 Task: Create Card Podcast Distribution Review in Board Human Resources Management to Workspace Content Marketing Agencies. Create Card Home Decor Review in Board Business Model Development and Validation to Workspace Content Marketing Agencies. Create Card Podcast Performance Review in Board Sales Funnel Optimization and Management to Workspace Content Marketing Agencies
Action: Mouse moved to (89, 393)
Screenshot: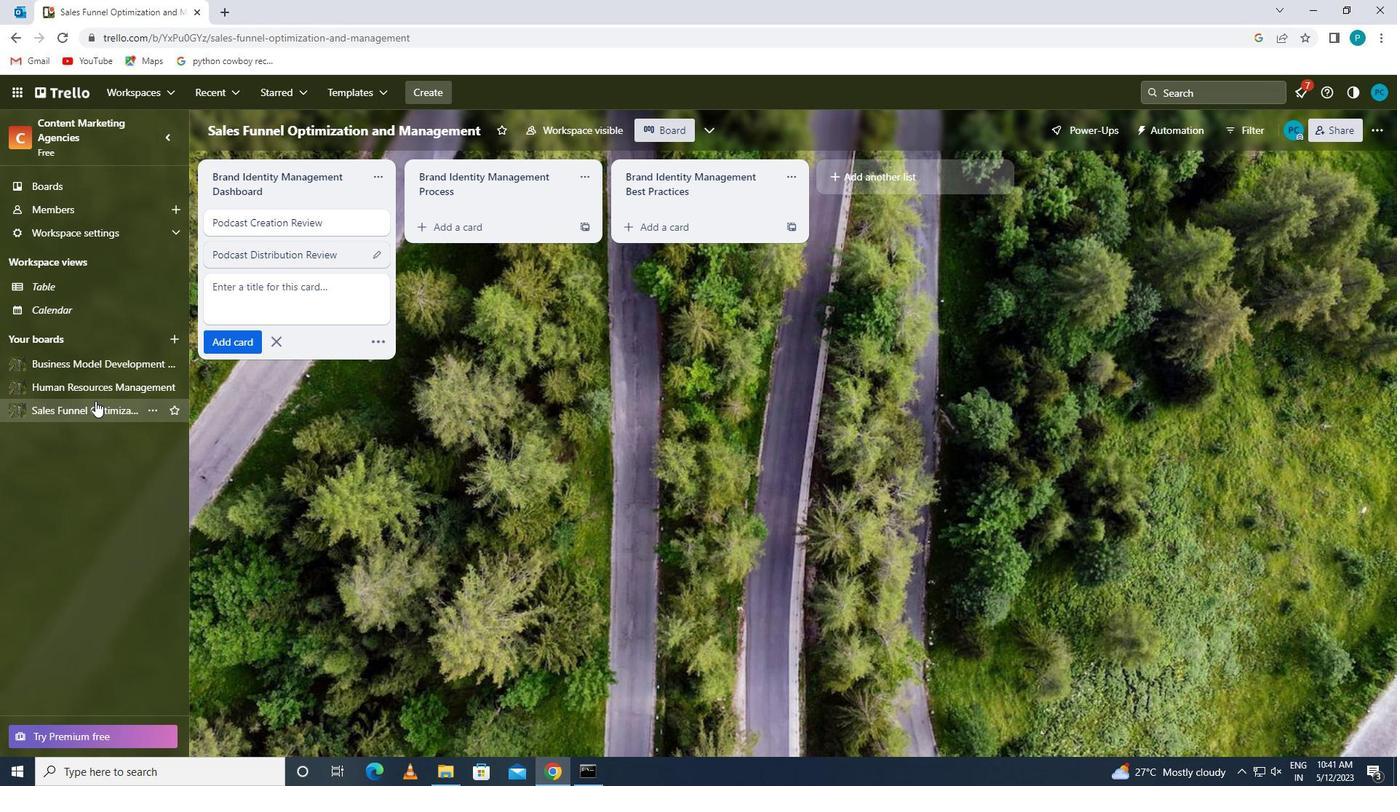 
Action: Mouse pressed left at (89, 393)
Screenshot: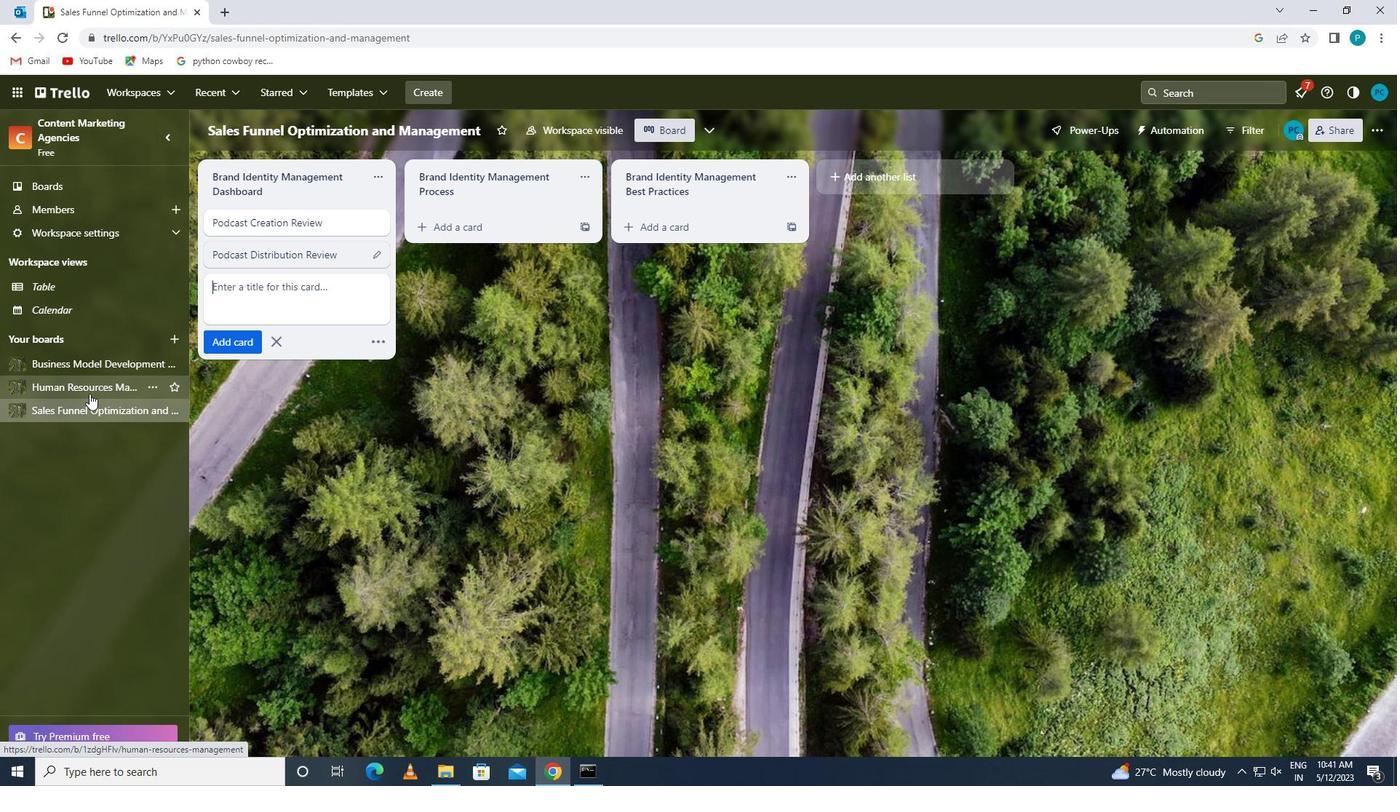 
Action: Mouse moved to (232, 275)
Screenshot: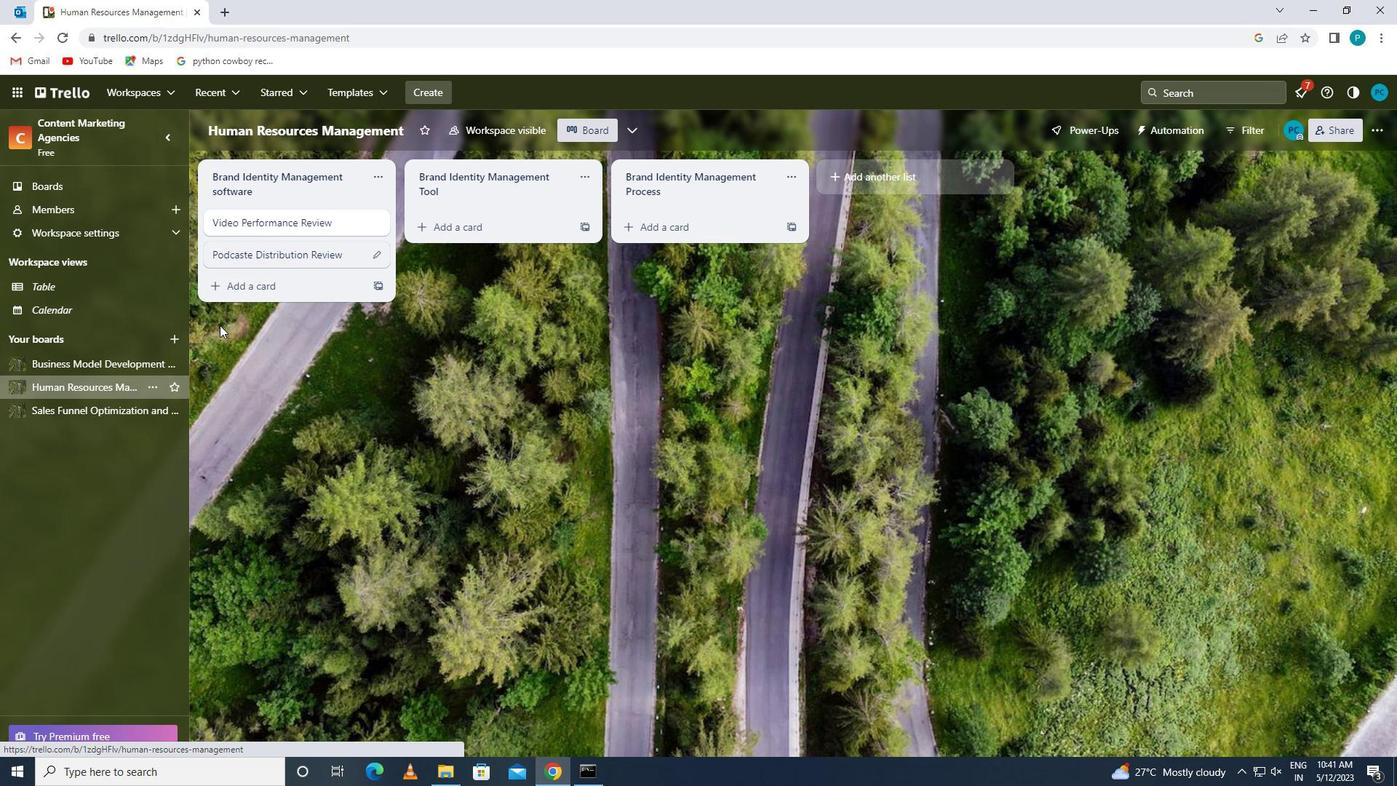 
Action: Mouse pressed left at (232, 275)
Screenshot: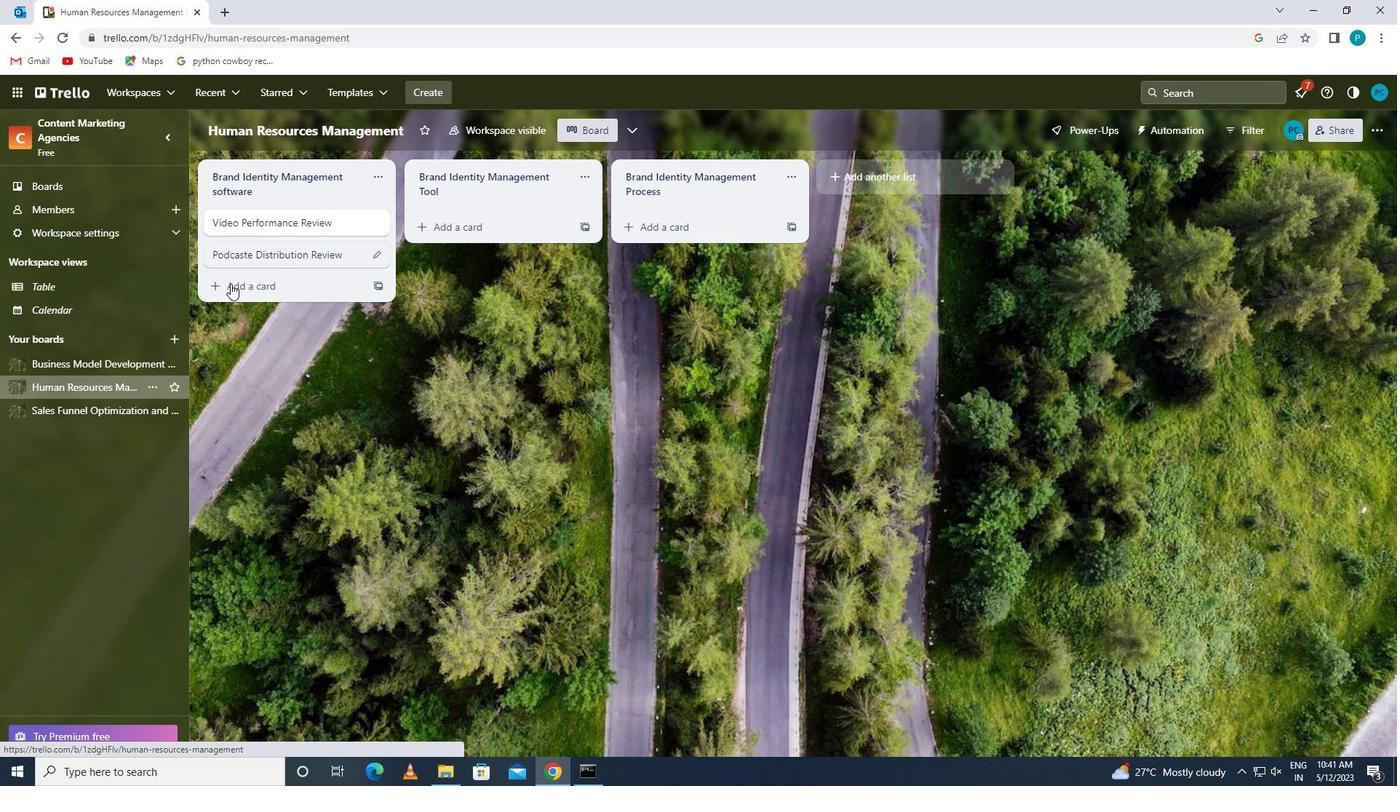 
Action: Key pressed <Key.caps_lock>p<Key.caps_lock>odcaste<Key.backspace><Key.space><Key.caps_lock>d<Key.caps_lock>istribution<Key.space><Key.caps_lock>r<Key.caps_lock>eview
Screenshot: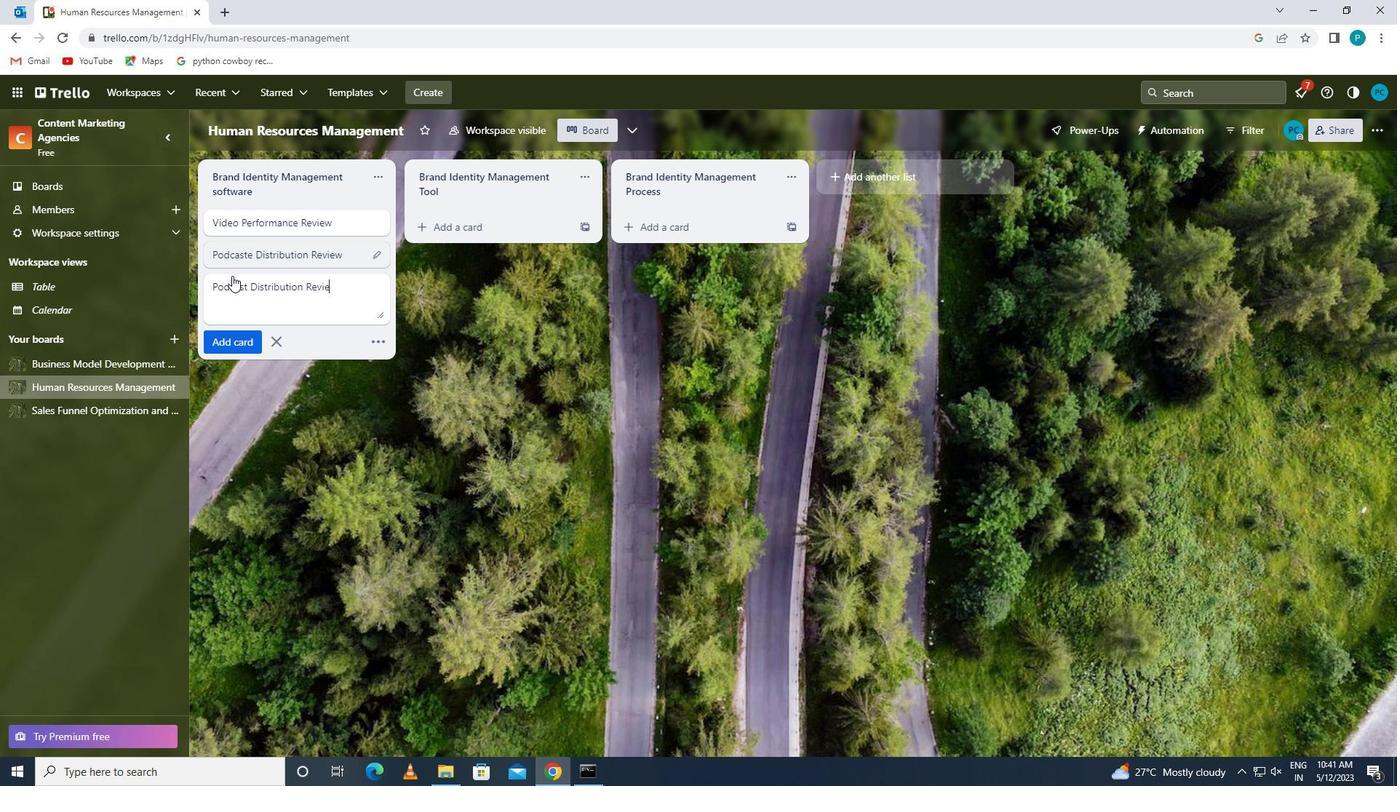 
Action: Mouse moved to (237, 341)
Screenshot: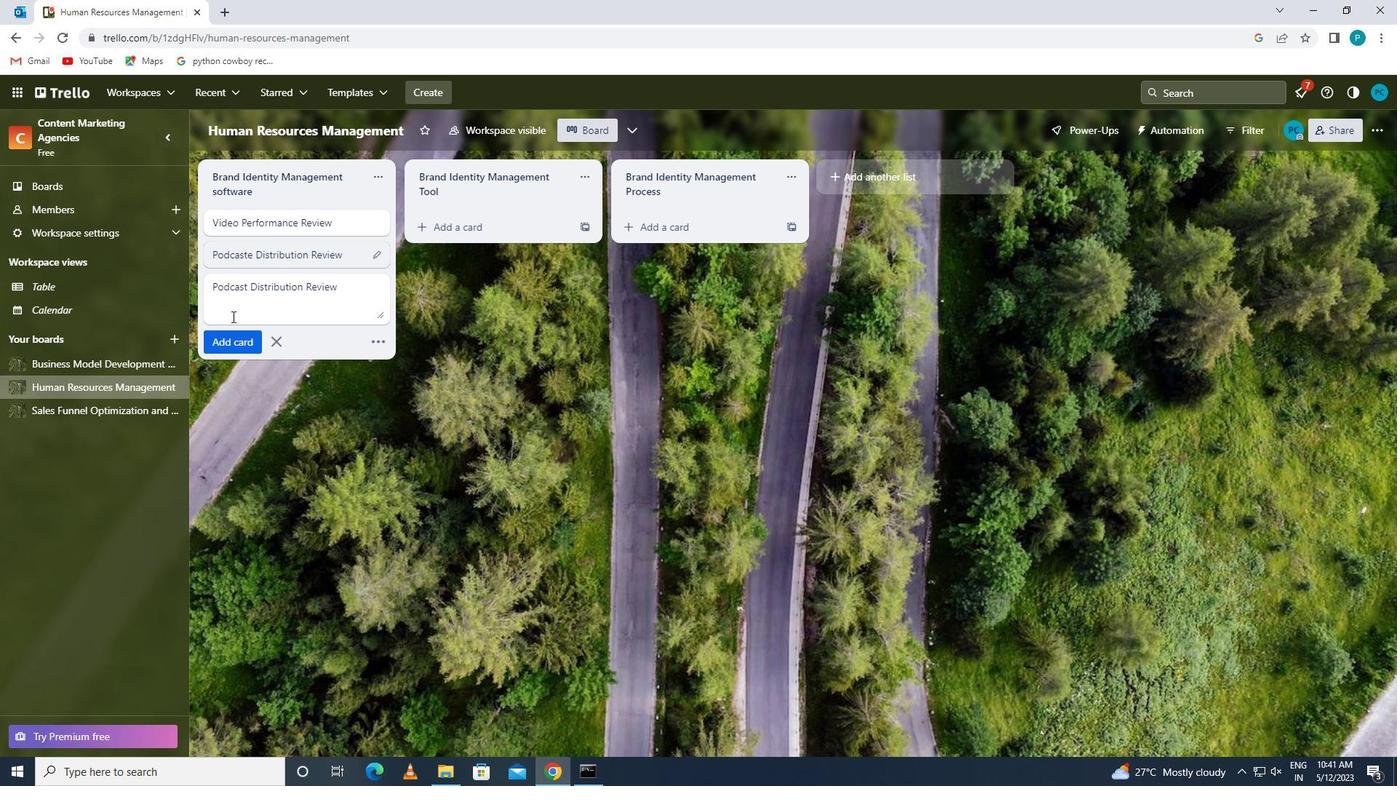 
Action: Mouse pressed left at (237, 341)
Screenshot: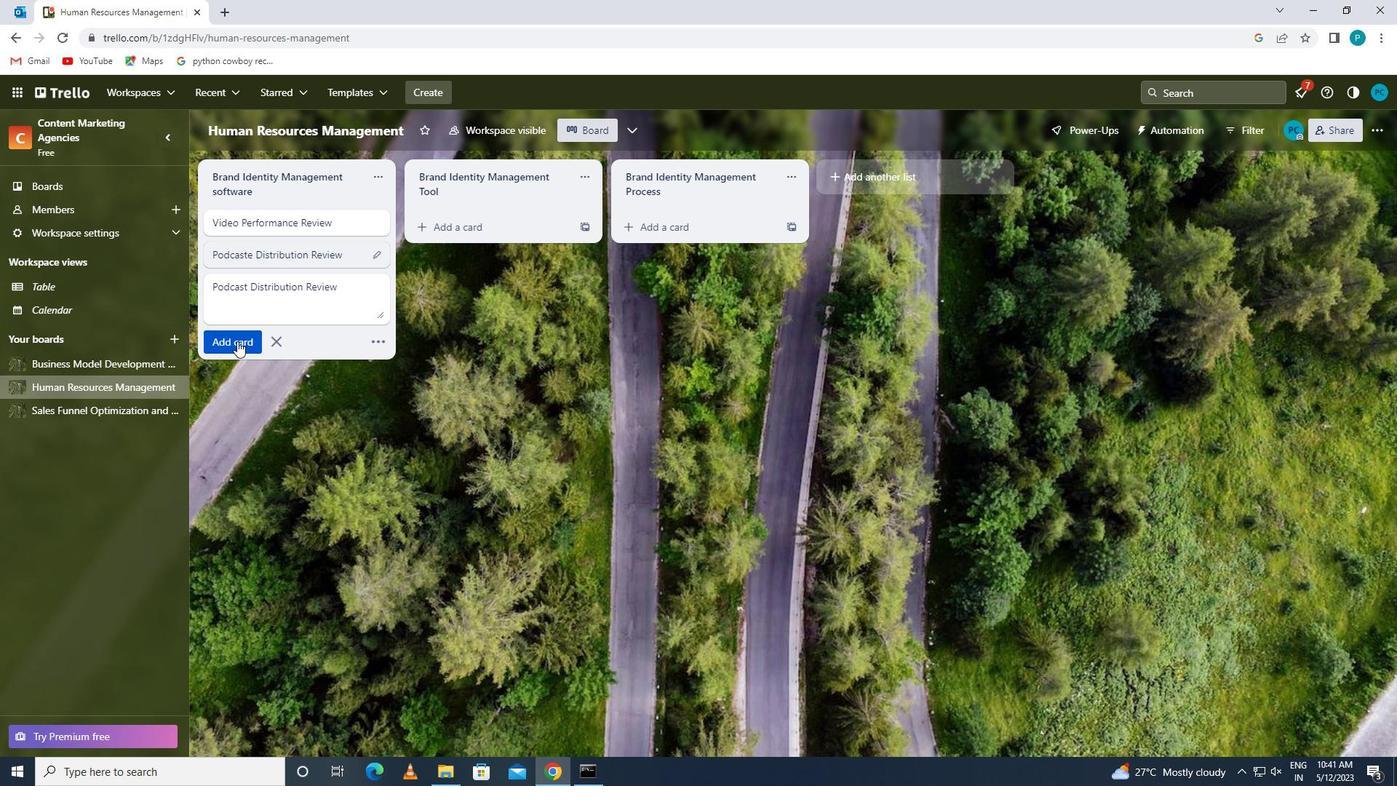 
Action: Mouse moved to (93, 366)
Screenshot: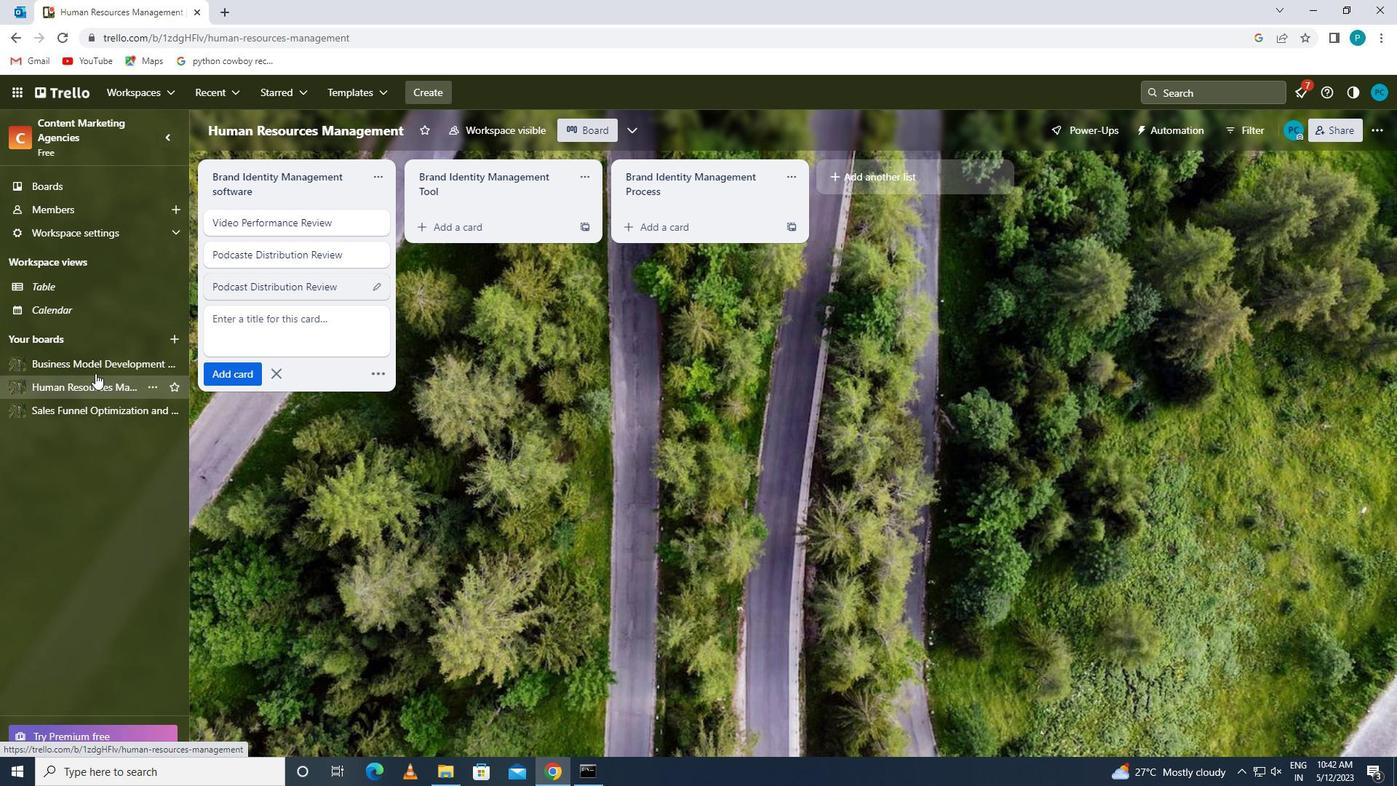 
Action: Mouse pressed left at (93, 366)
Screenshot: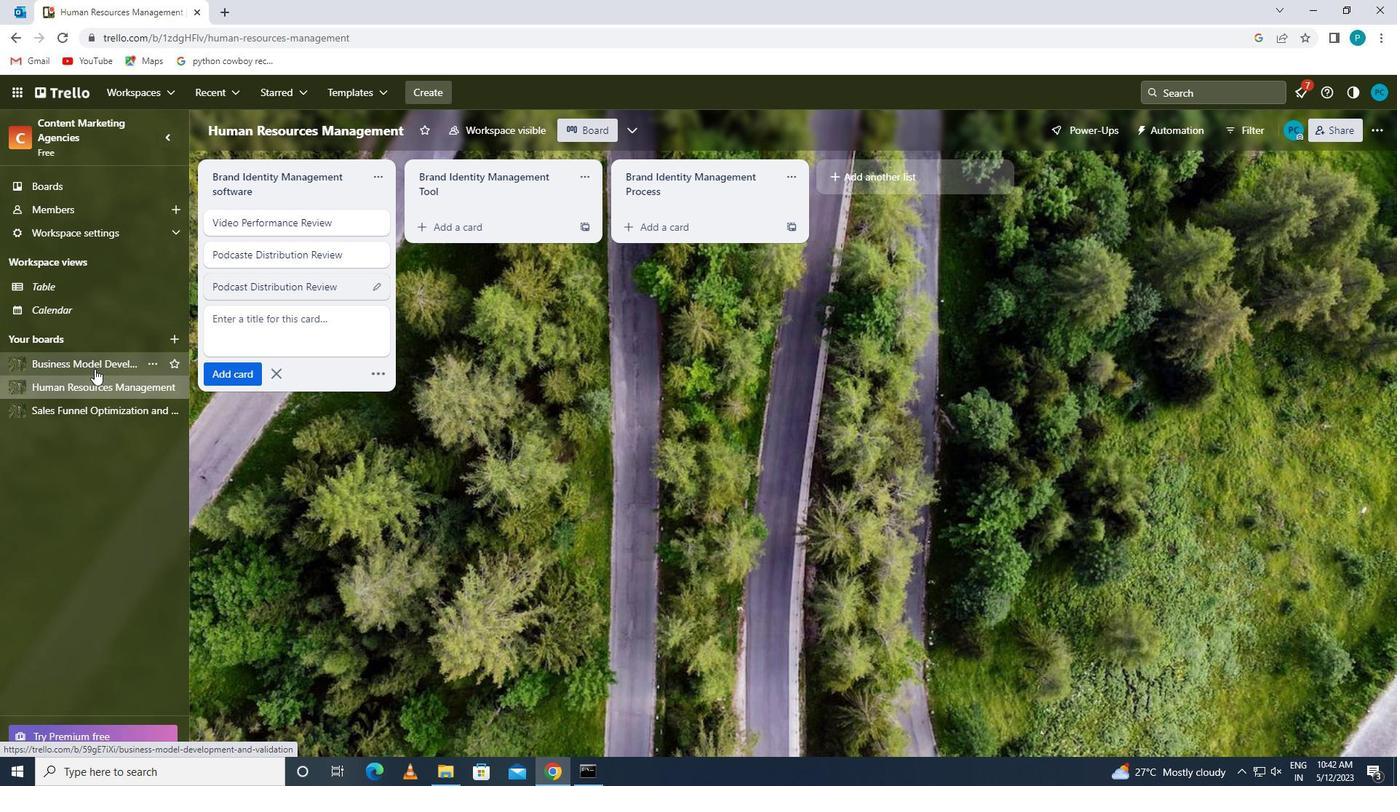 
Action: Mouse moved to (246, 285)
Screenshot: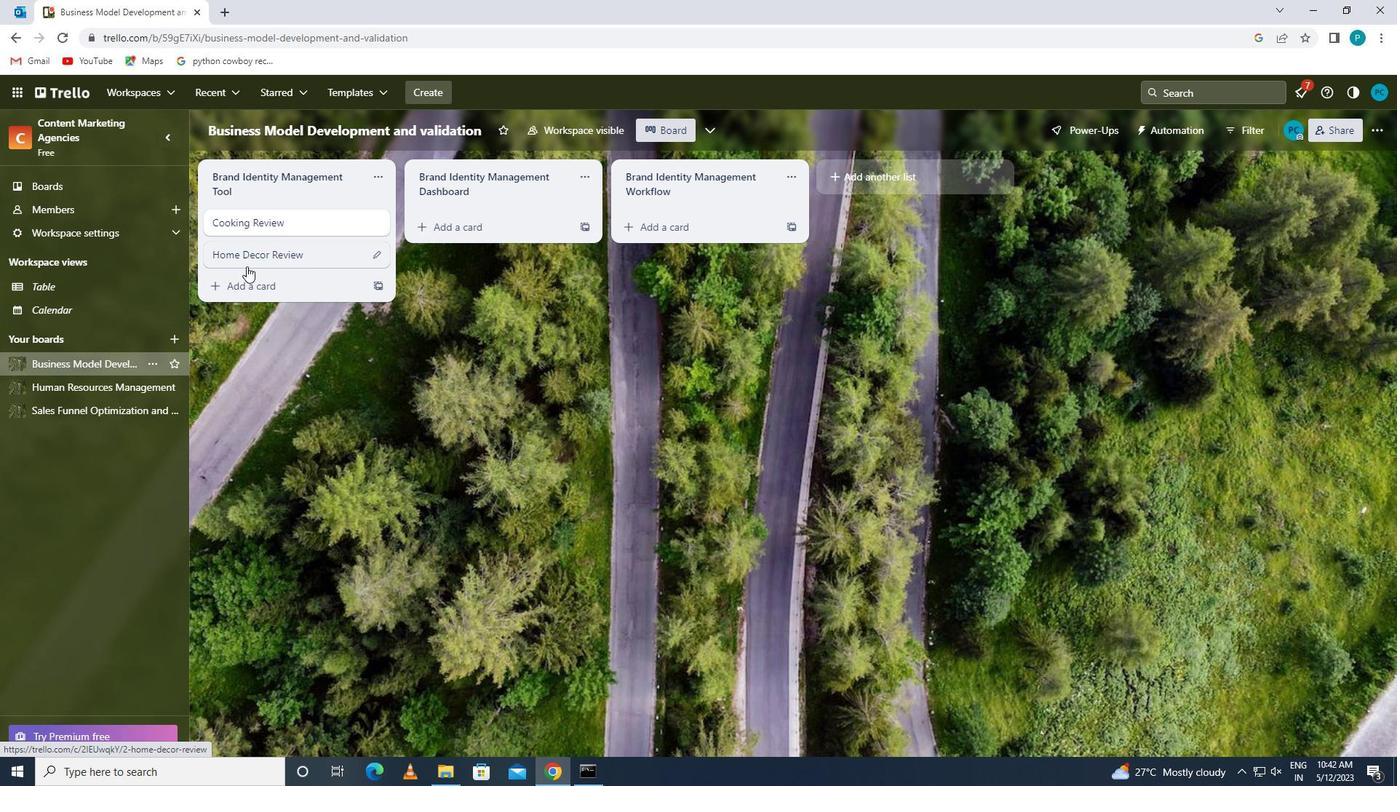 
Action: Mouse pressed left at (246, 285)
Screenshot: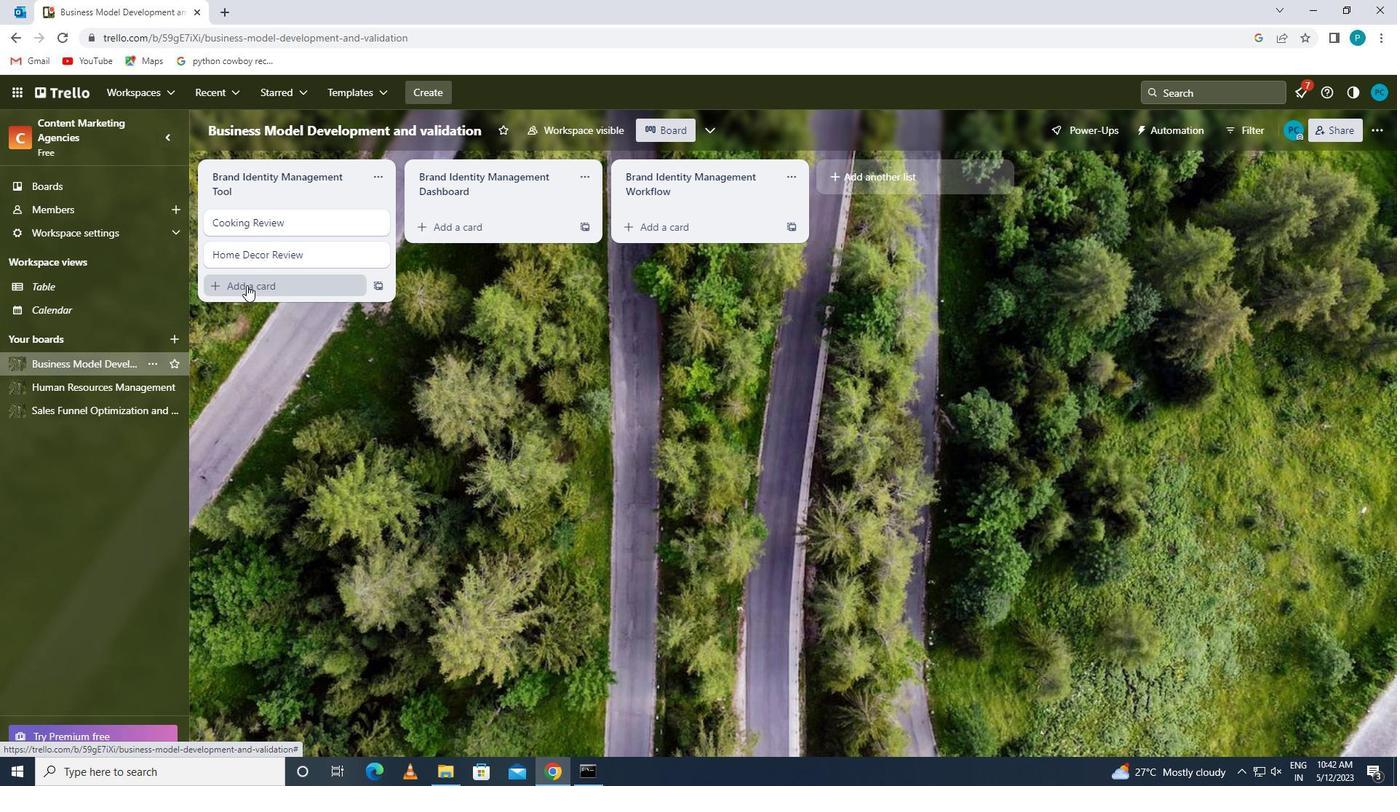 
Action: Key pressed <Key.caps_lock>h<Key.caps_lock>ome<Key.space><Key.caps_lock>d<Key.caps_lock>ecor<Key.space><Key.caps_lock>r<Key.caps_lock>eview
Screenshot: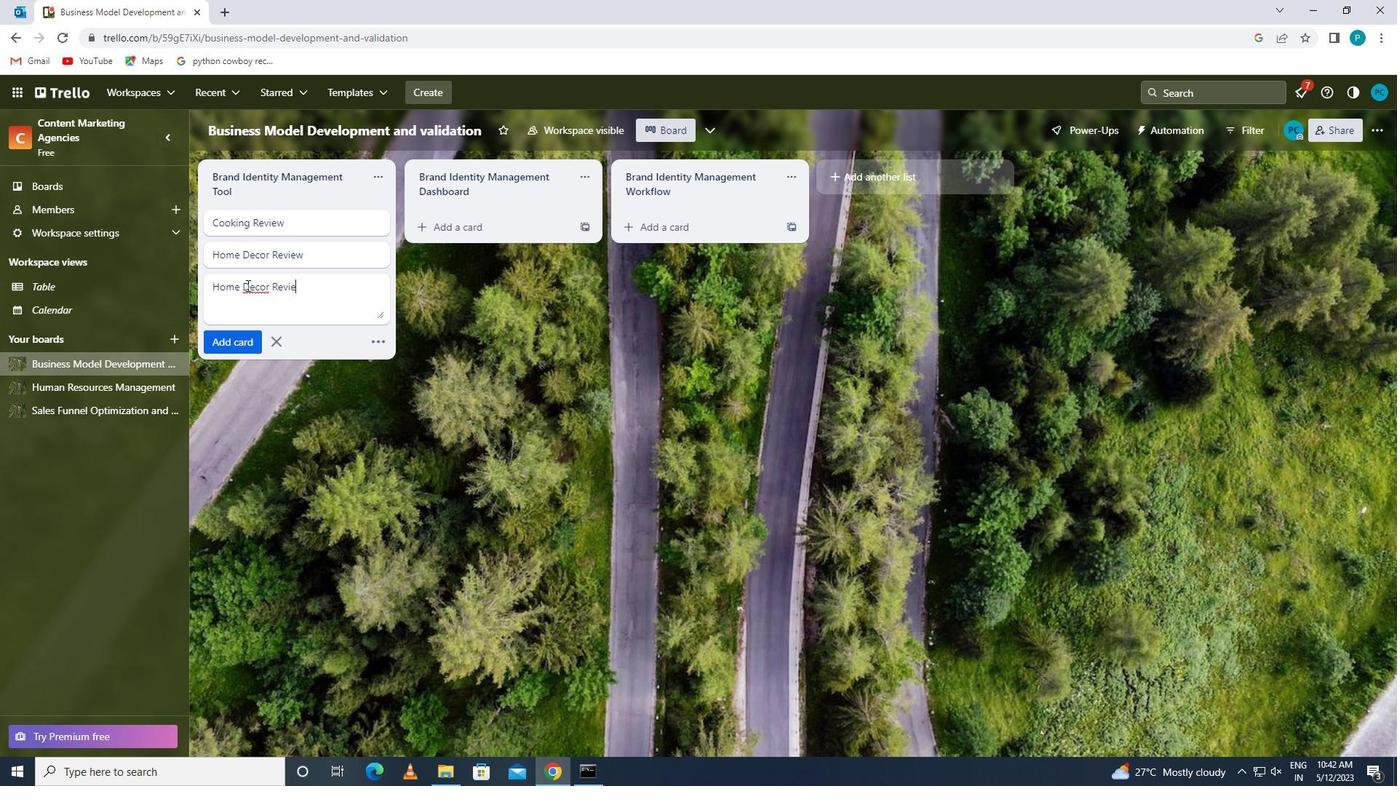 
Action: Mouse moved to (238, 332)
Screenshot: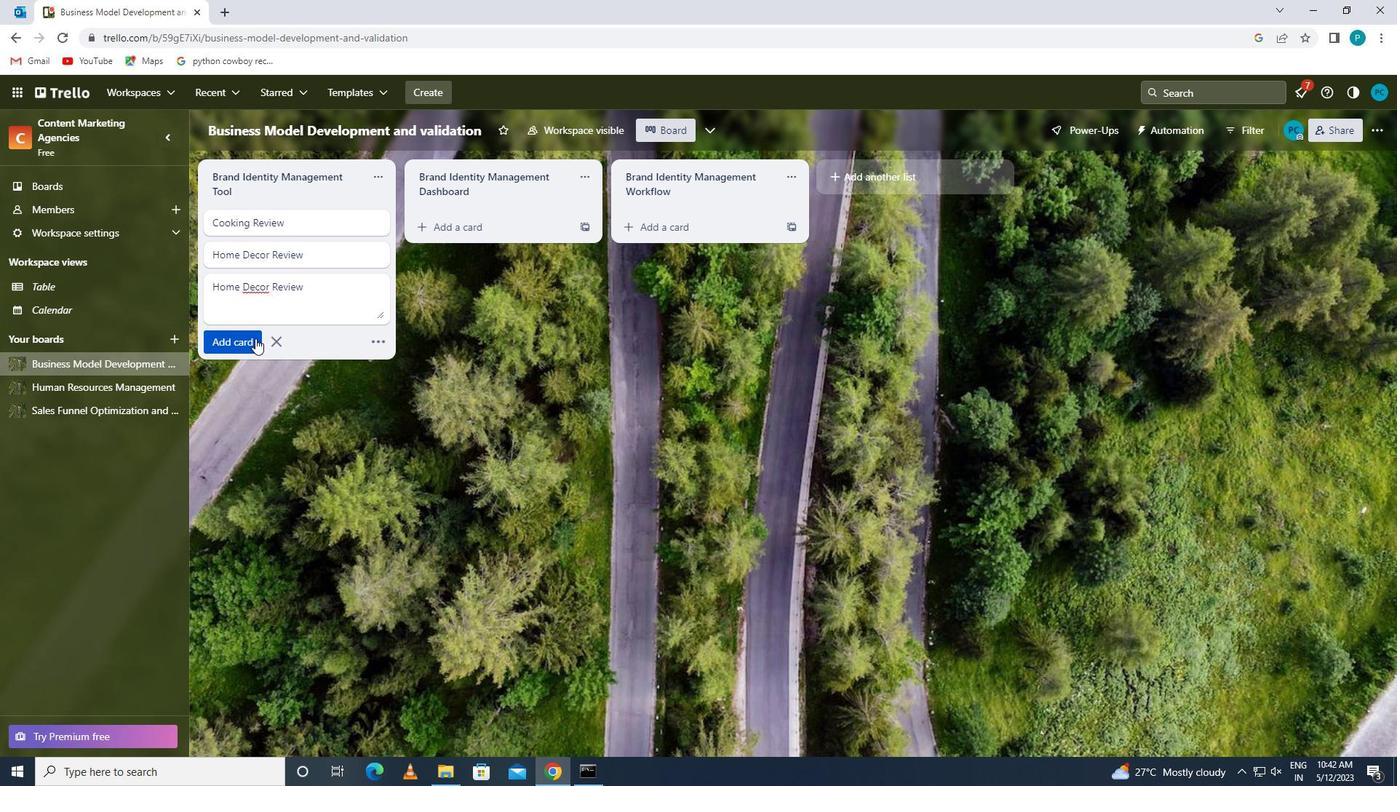 
Action: Mouse pressed left at (238, 332)
Screenshot: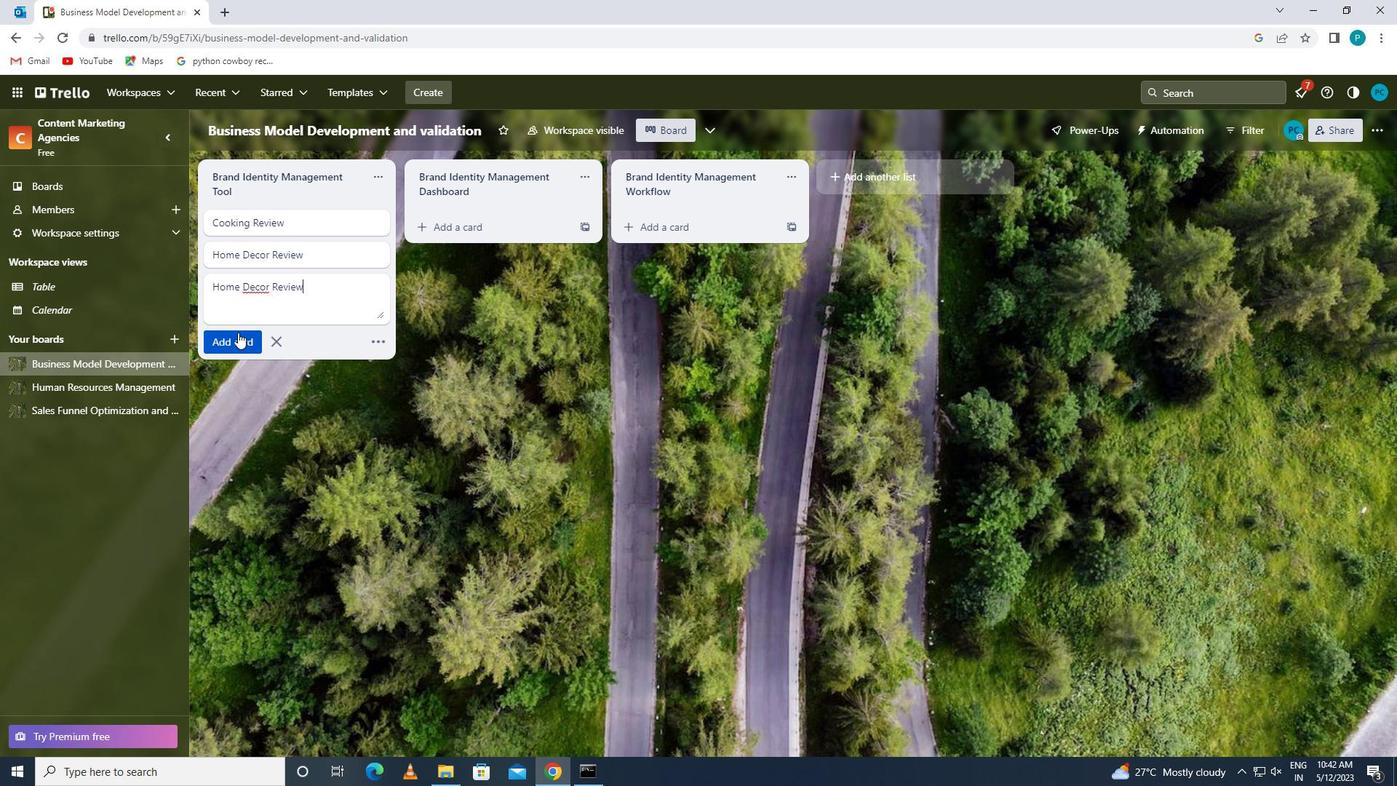 
Action: Mouse moved to (67, 417)
Screenshot: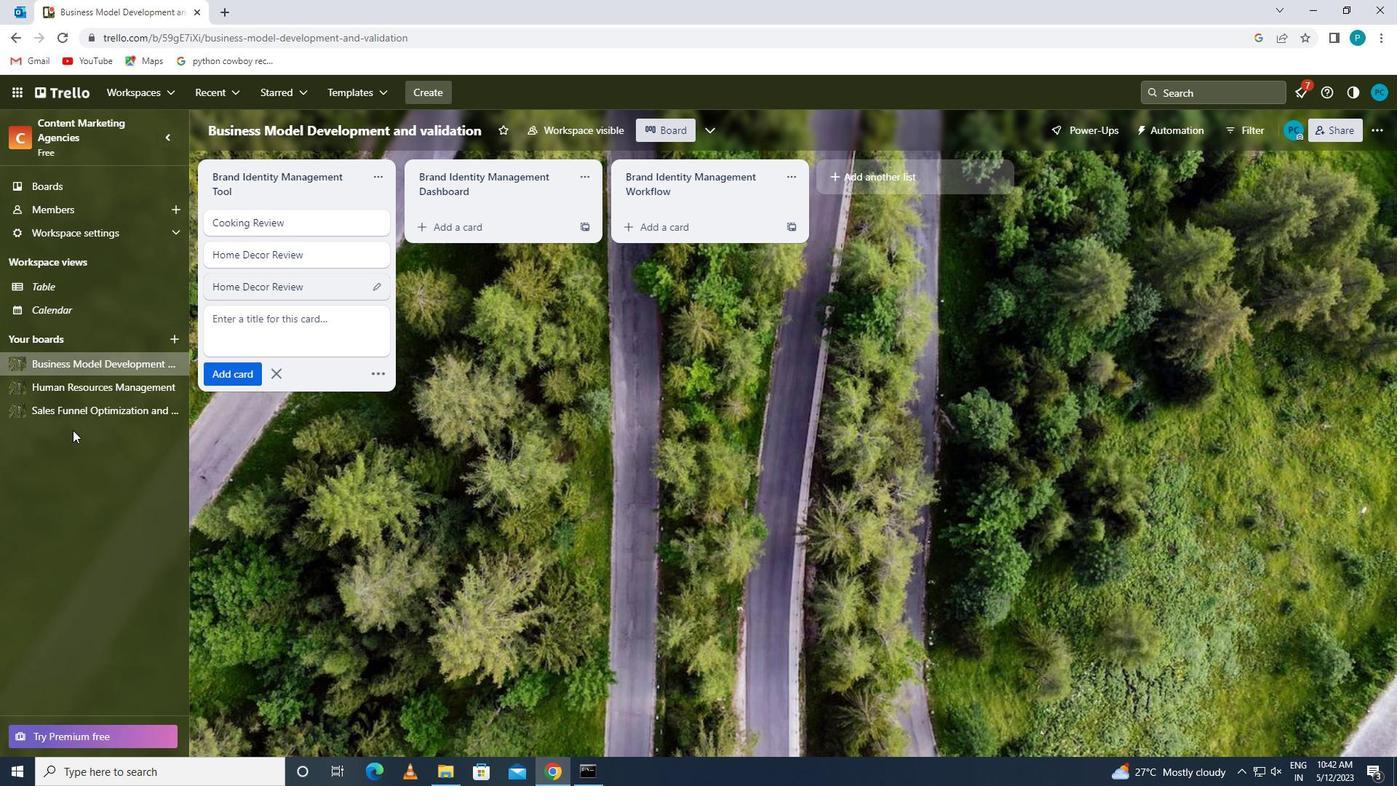 
Action: Mouse pressed left at (67, 417)
Screenshot: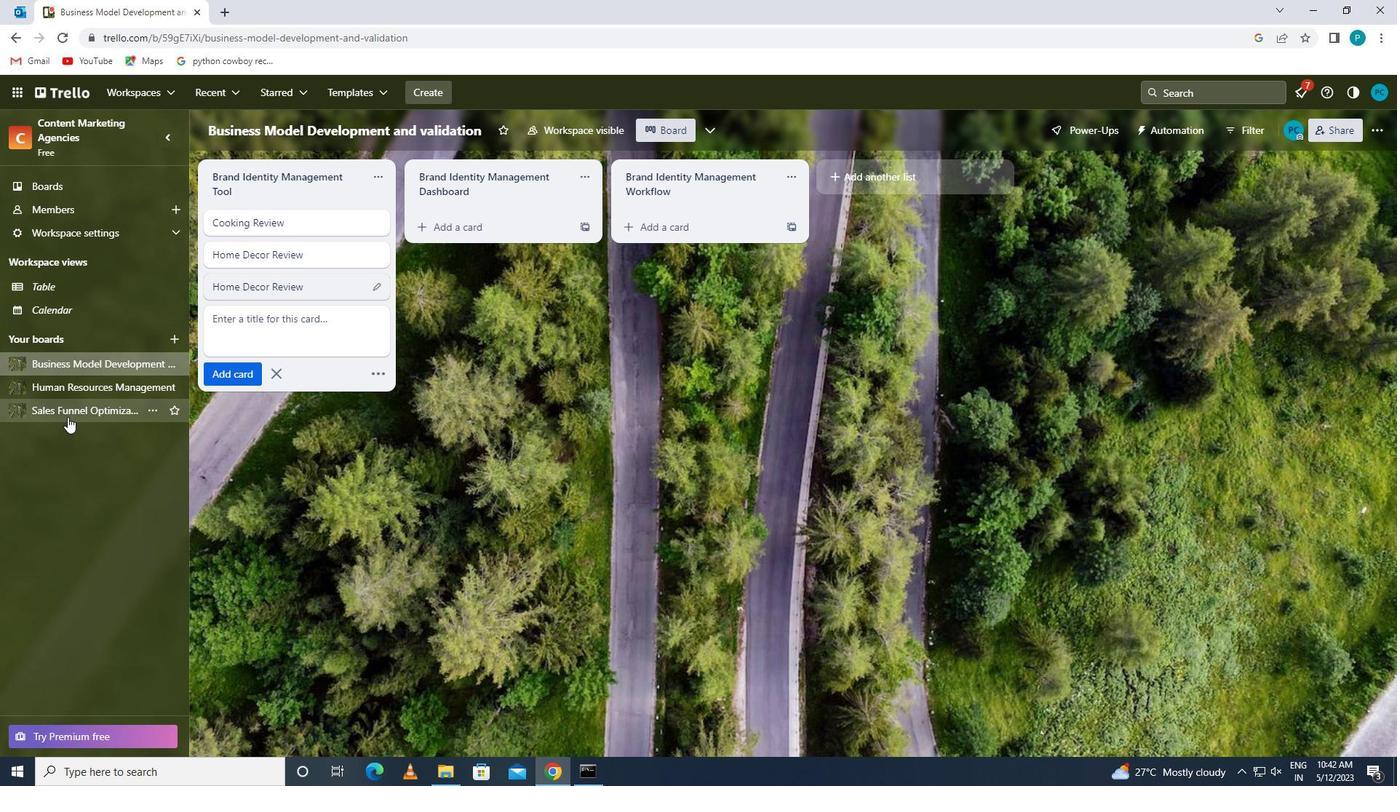 
Action: Mouse moved to (270, 292)
Screenshot: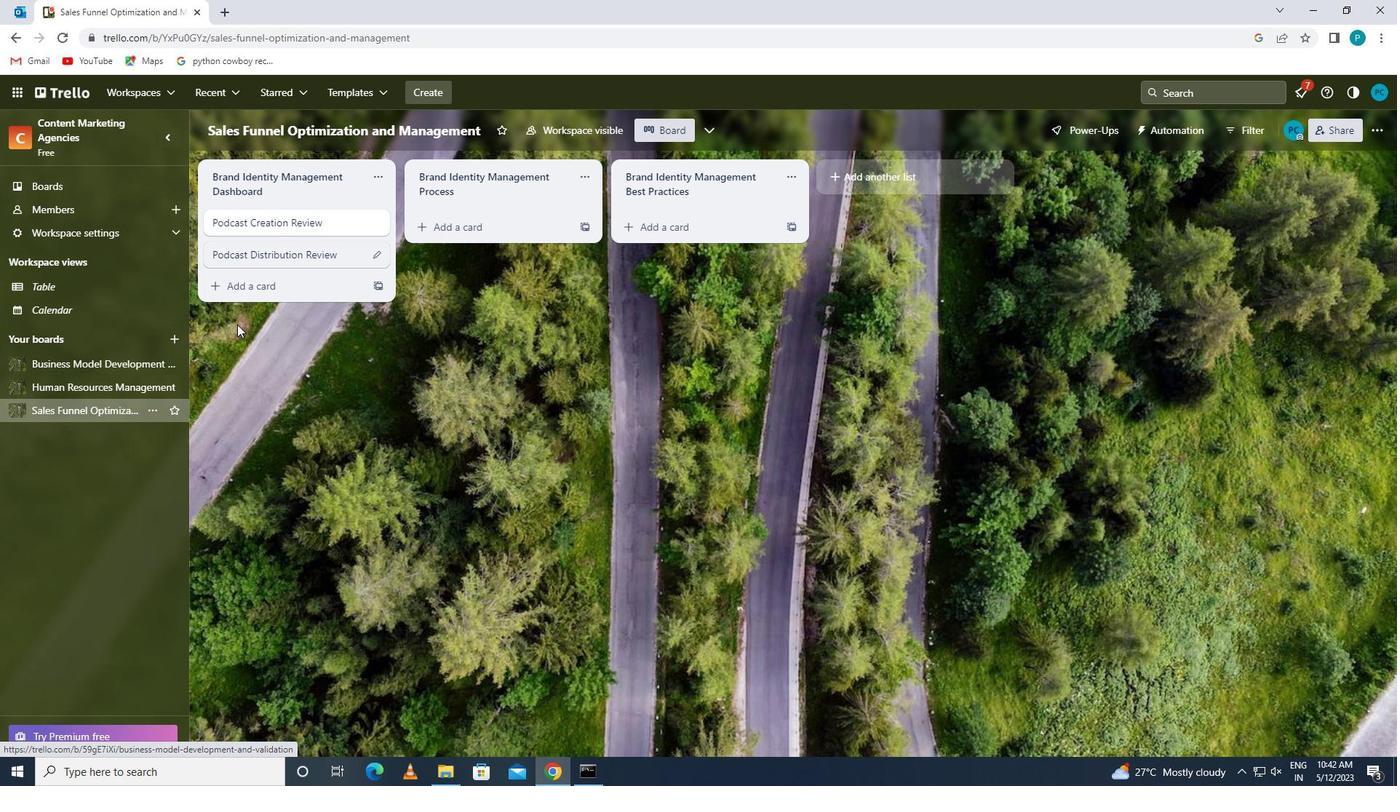
Action: Mouse pressed left at (270, 292)
Screenshot: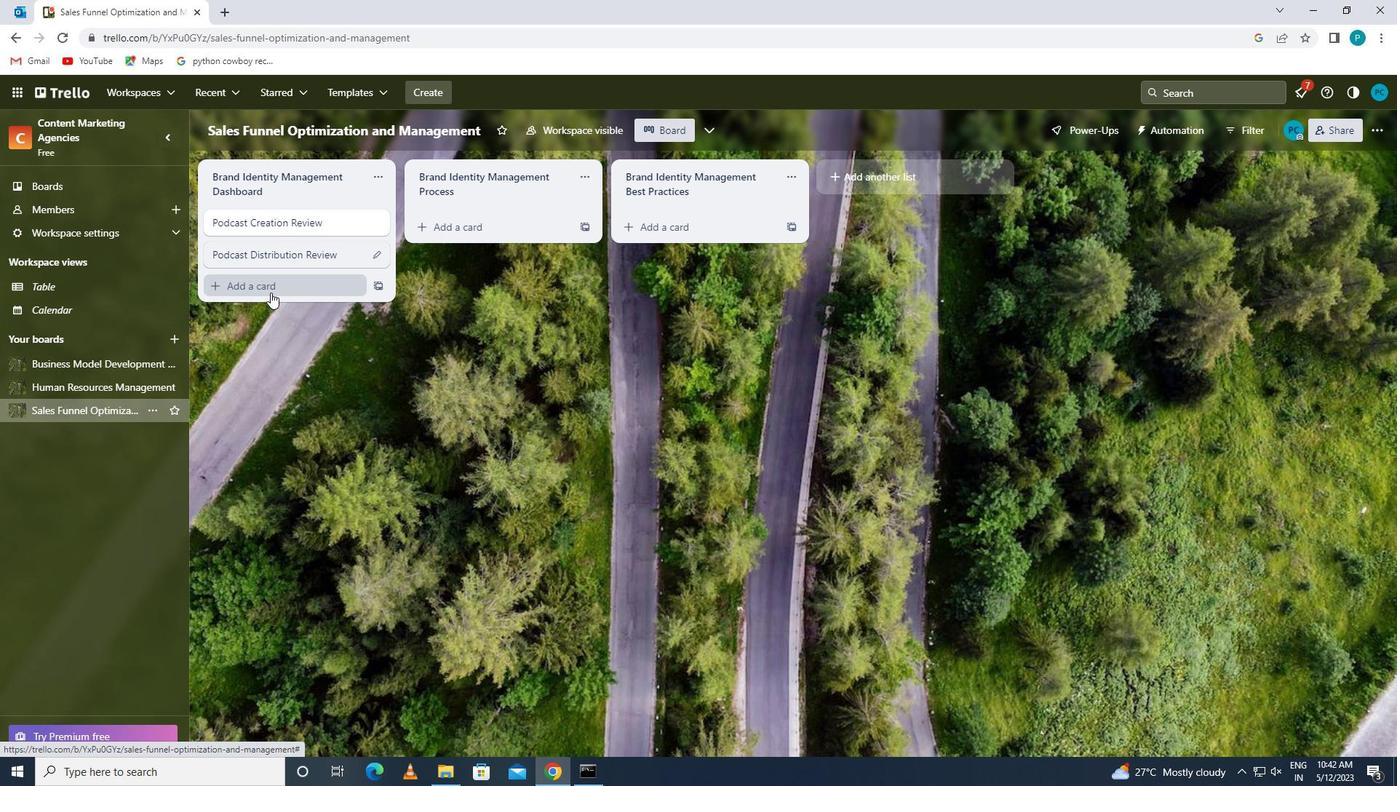 
Action: Key pressed <Key.caps_lock>p<Key.caps_lock>odcast<Key.space><Key.caps_lock>p<Key.caps_lock>erformance<Key.space><Key.caps_lock>r<Key.caps_lock>eview
Screenshot: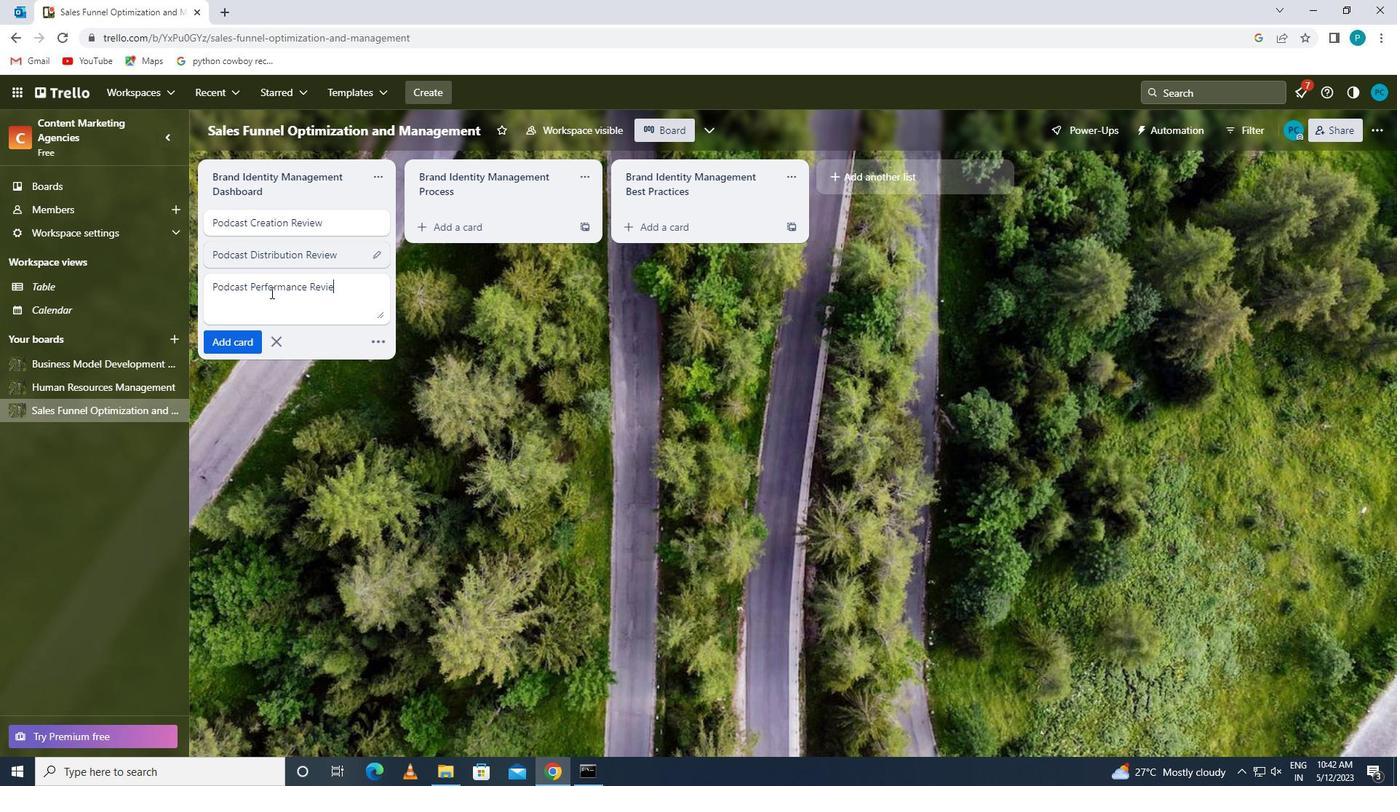 
Action: Mouse moved to (250, 338)
Screenshot: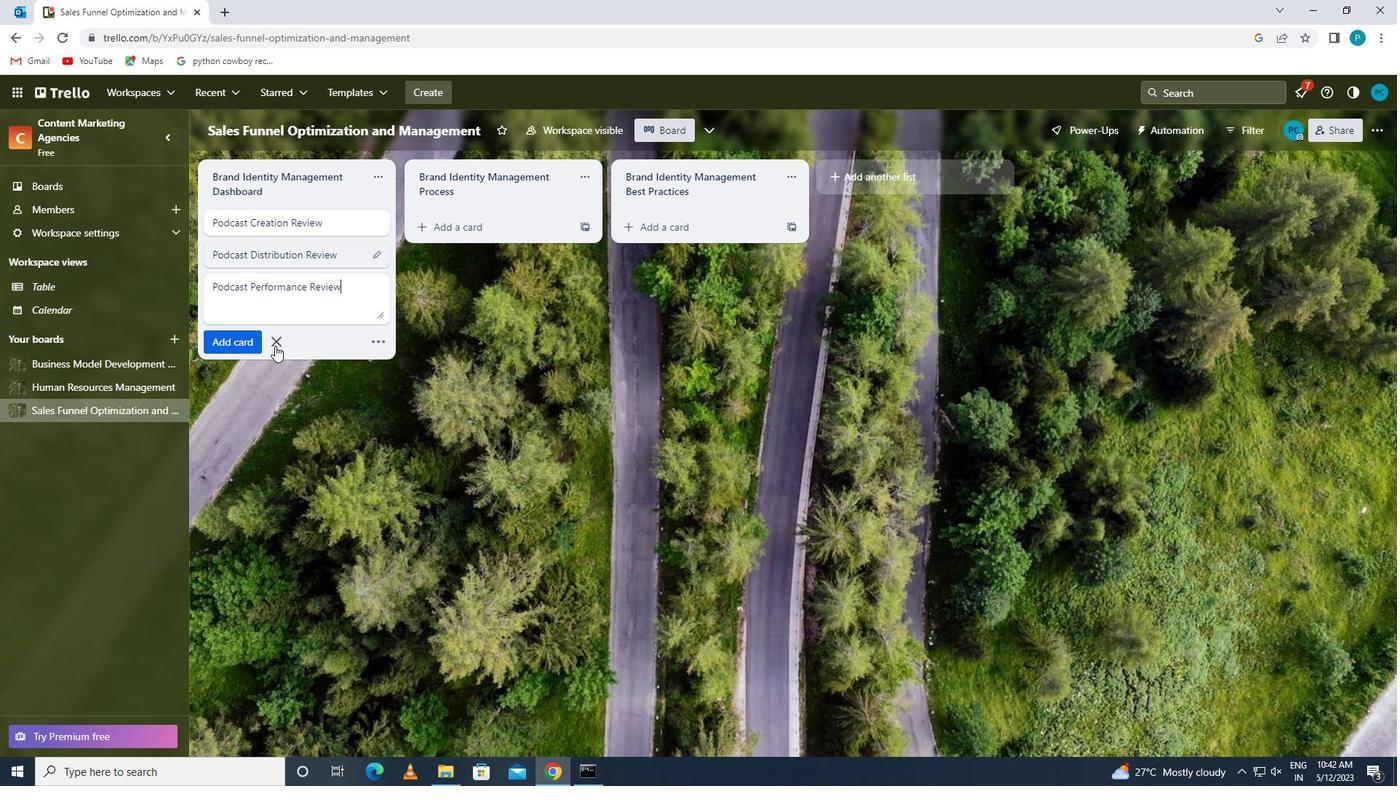 
Action: Mouse pressed left at (250, 338)
Screenshot: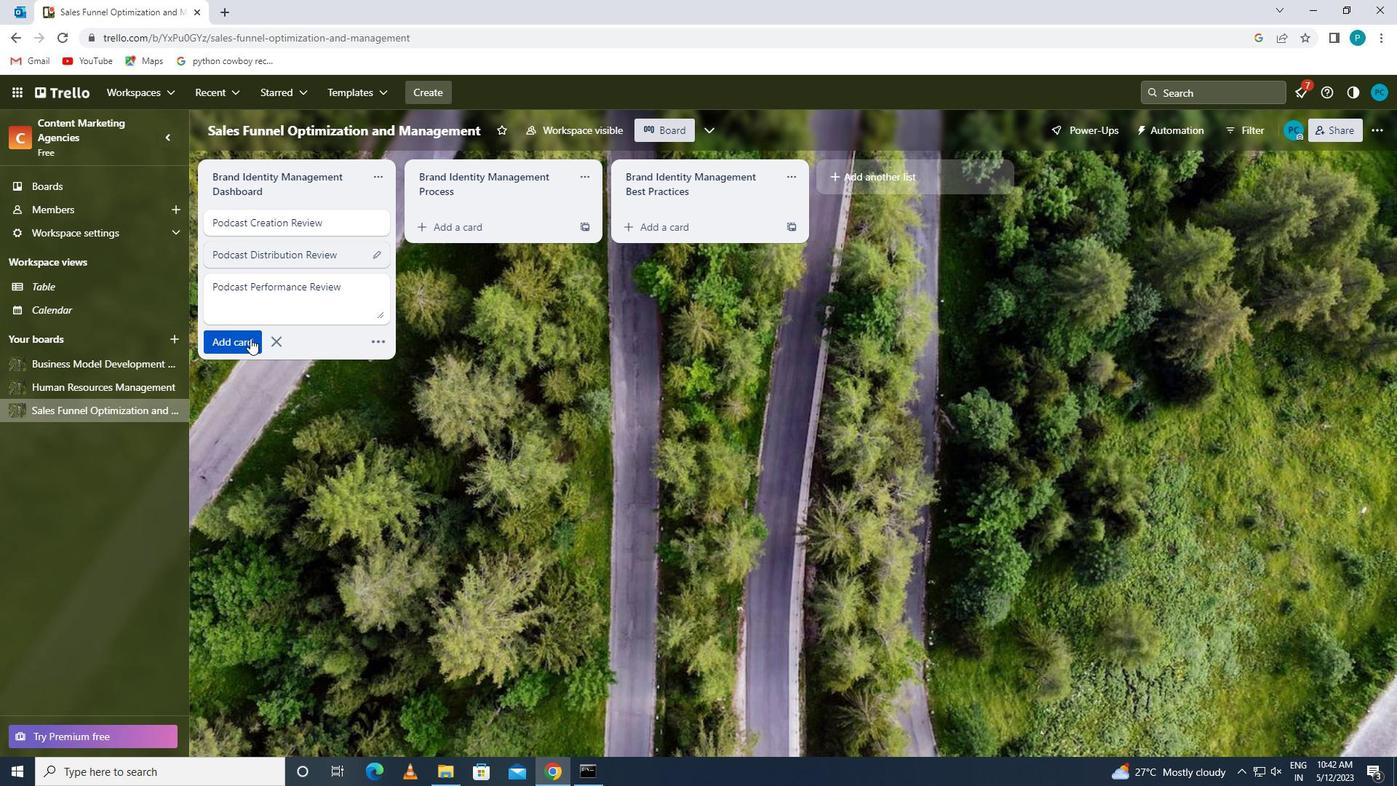 
